 Task: In the  document research Insert page numer 'on top of the page' change page color to  'Grey'Apply Page border, setting:  Box Style: two thin lines; Color: 'Black;' Width: 1/2  pt
Action: Mouse moved to (78, 18)
Screenshot: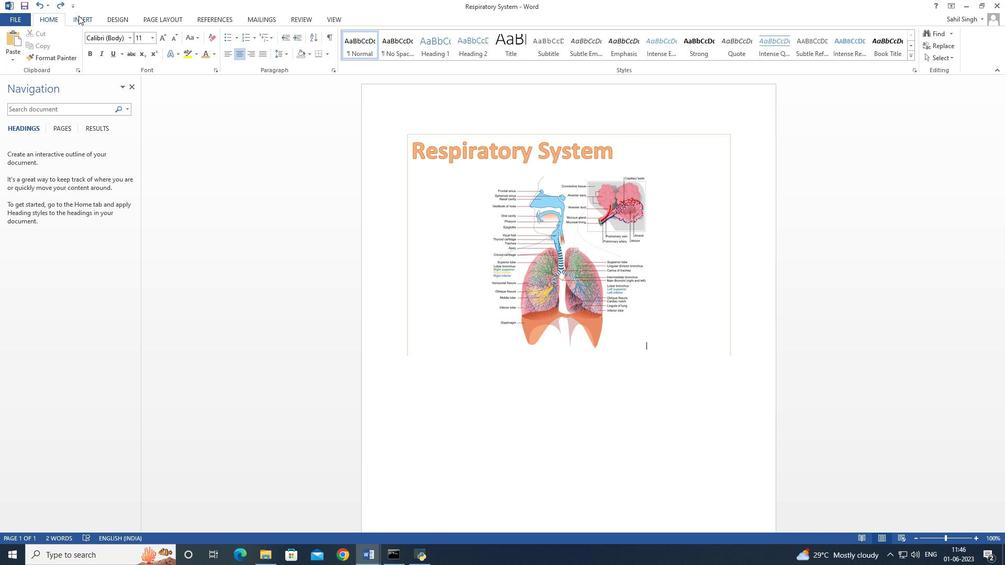 
Action: Mouse pressed left at (78, 18)
Screenshot: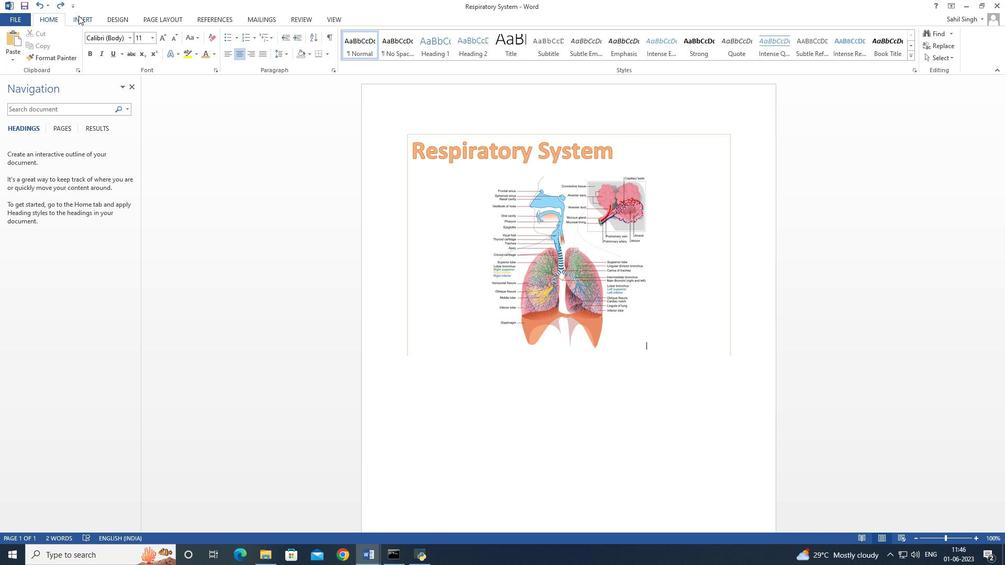 
Action: Mouse moved to (515, 61)
Screenshot: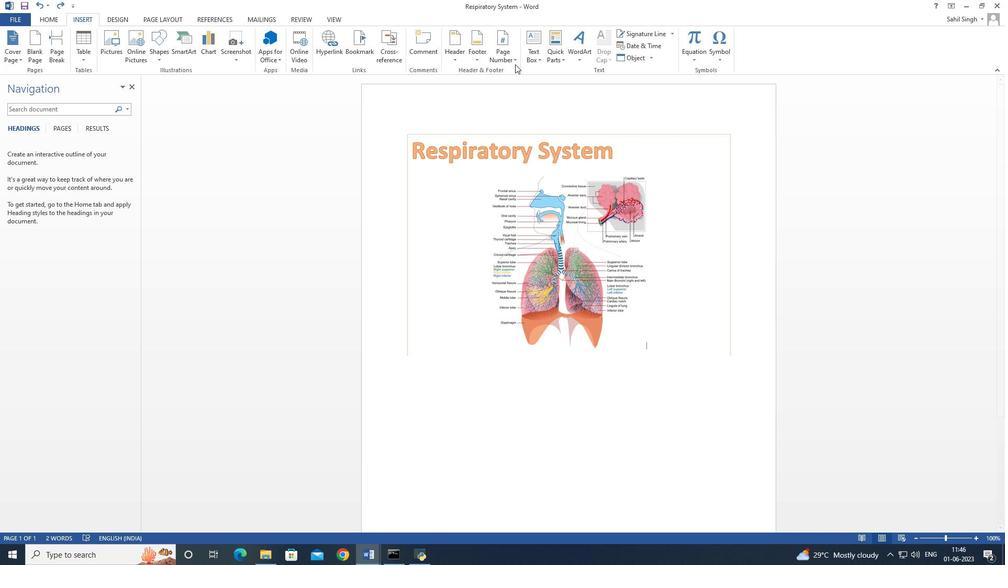 
Action: Mouse pressed left at (515, 61)
Screenshot: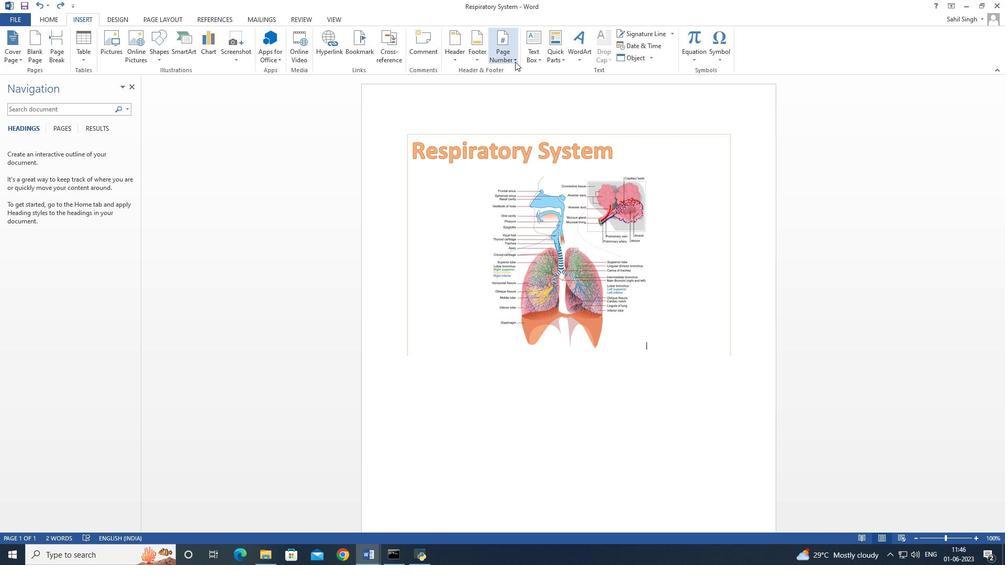 
Action: Mouse moved to (524, 68)
Screenshot: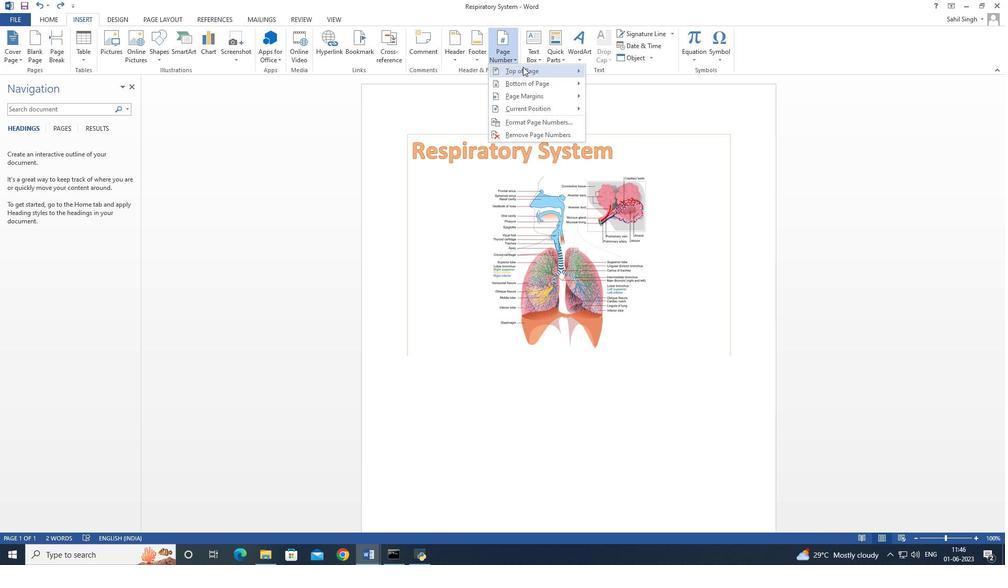 
Action: Mouse pressed left at (524, 68)
Screenshot: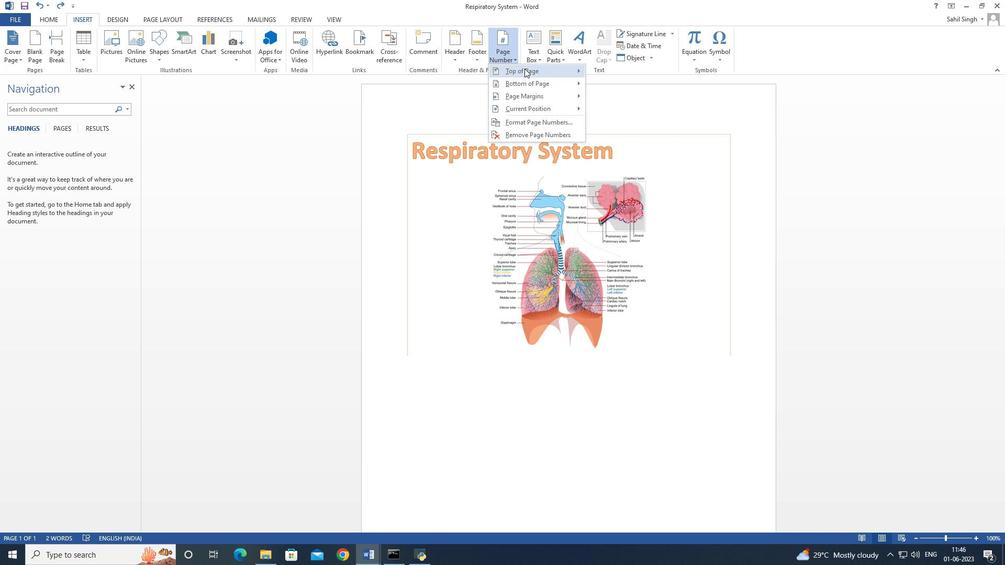 
Action: Mouse moved to (615, 100)
Screenshot: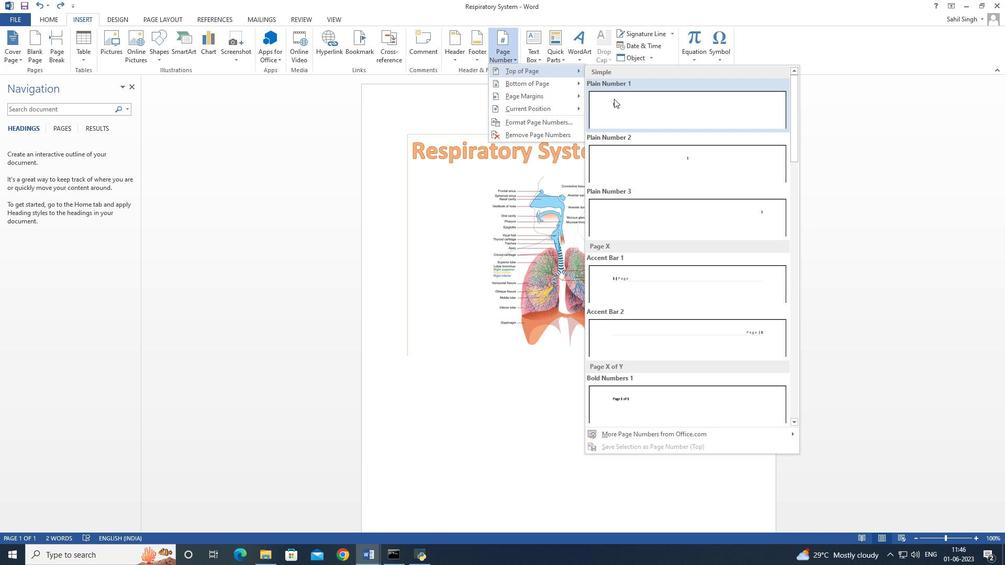
Action: Mouse pressed left at (615, 100)
Screenshot: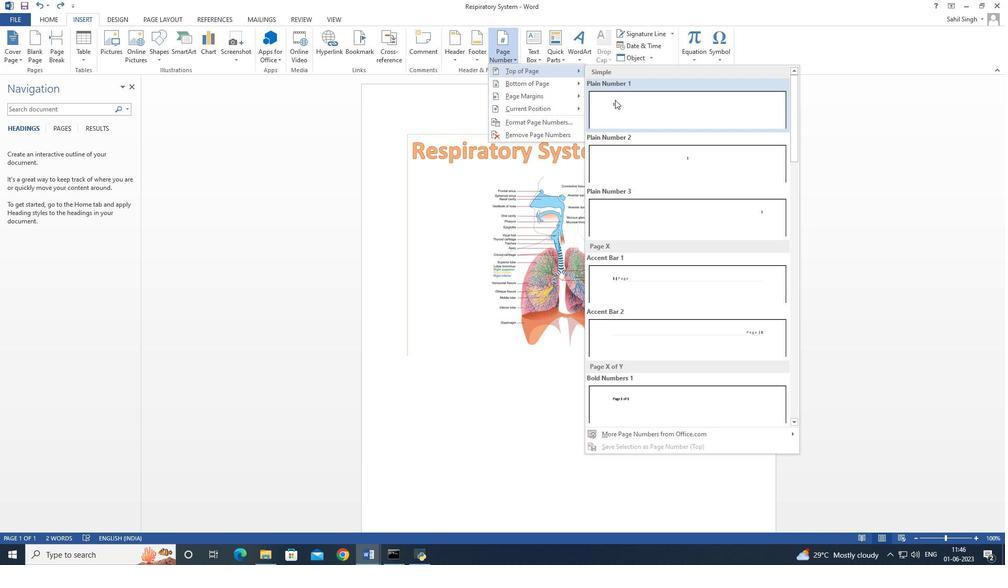 
Action: Mouse moved to (562, 119)
Screenshot: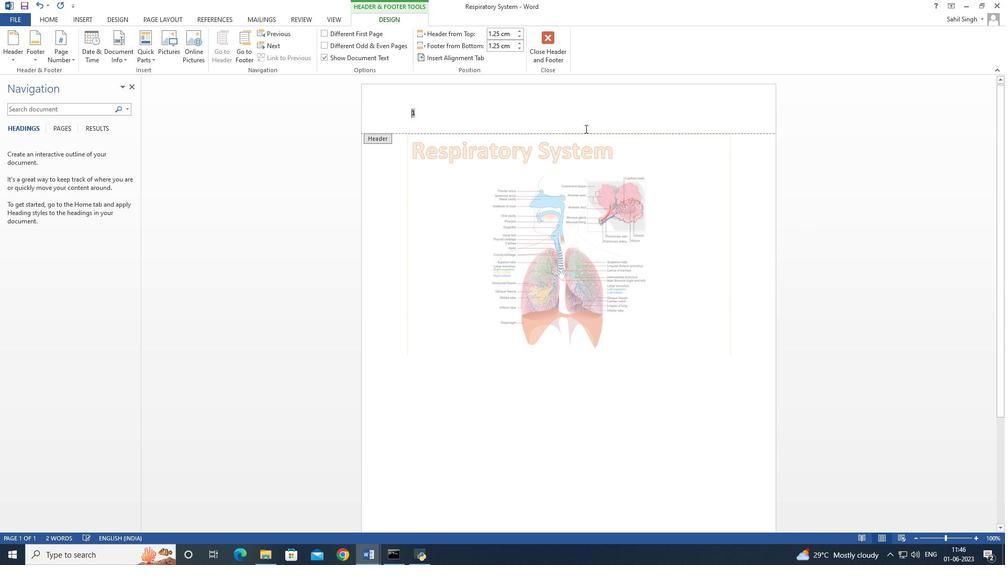 
Action: Mouse pressed left at (562, 119)
Screenshot: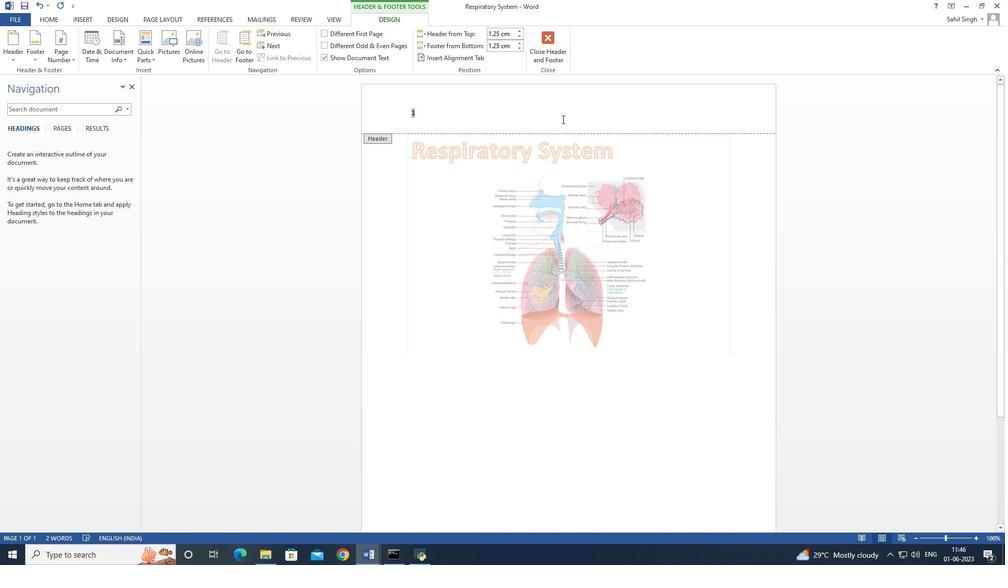 
Action: Mouse pressed left at (562, 119)
Screenshot: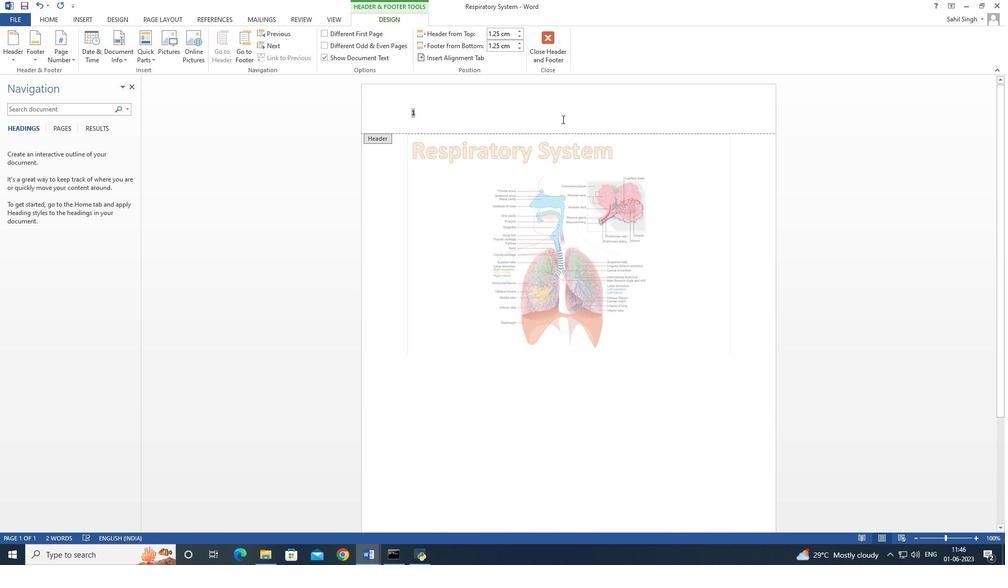 
Action: Mouse moved to (378, 237)
Screenshot: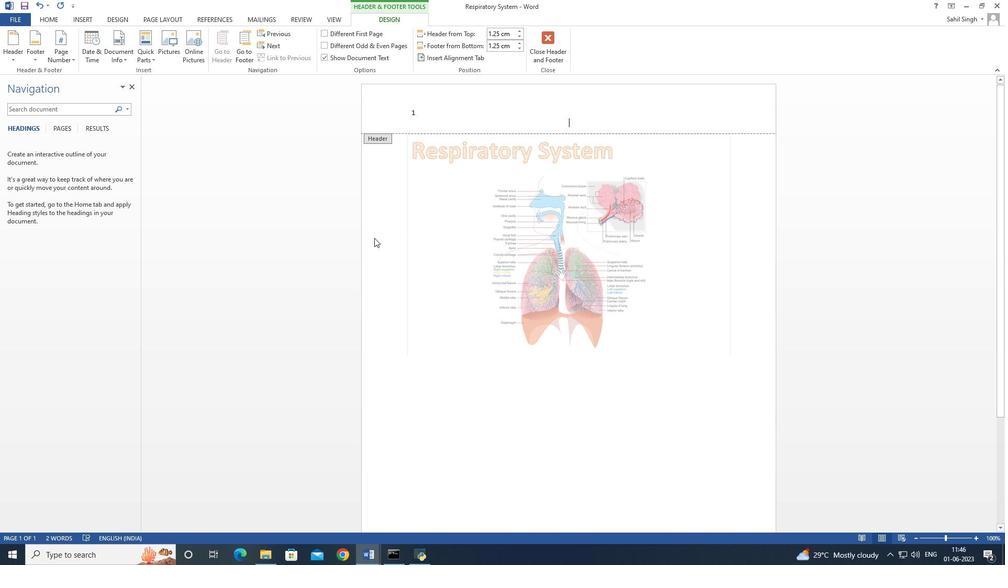 
Action: Mouse pressed left at (378, 237)
Screenshot: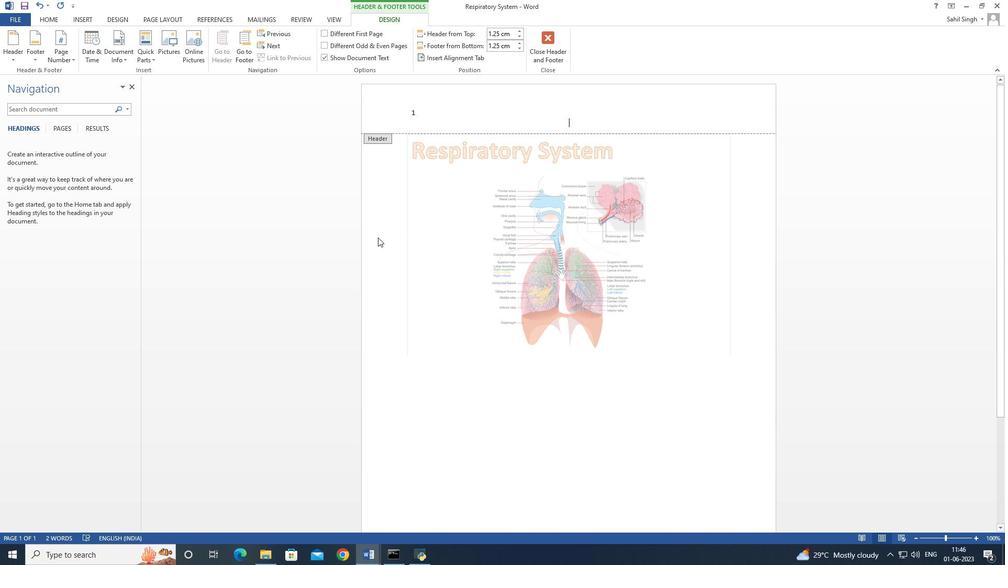 
Action: Mouse pressed left at (378, 237)
Screenshot: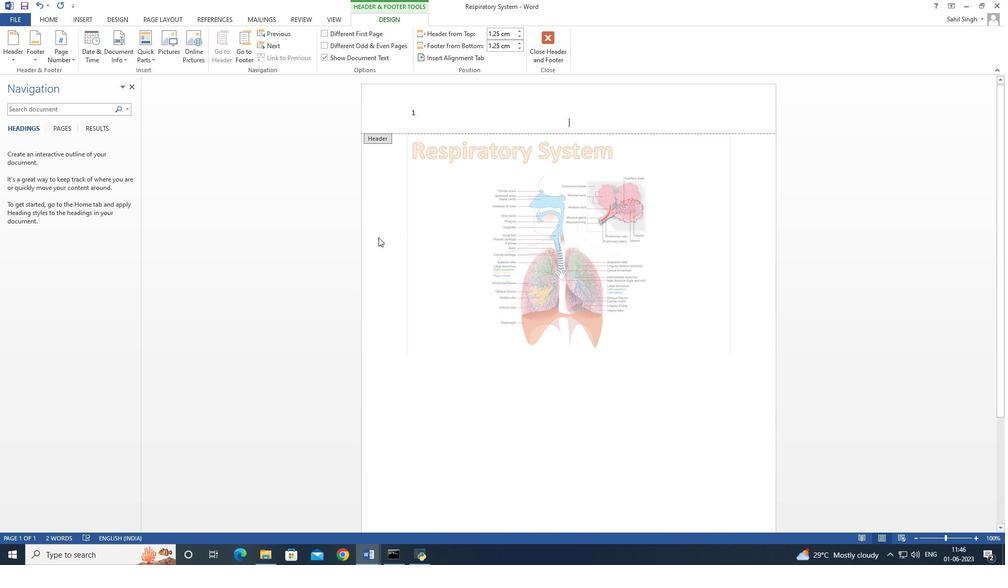 
Action: Mouse moved to (119, 16)
Screenshot: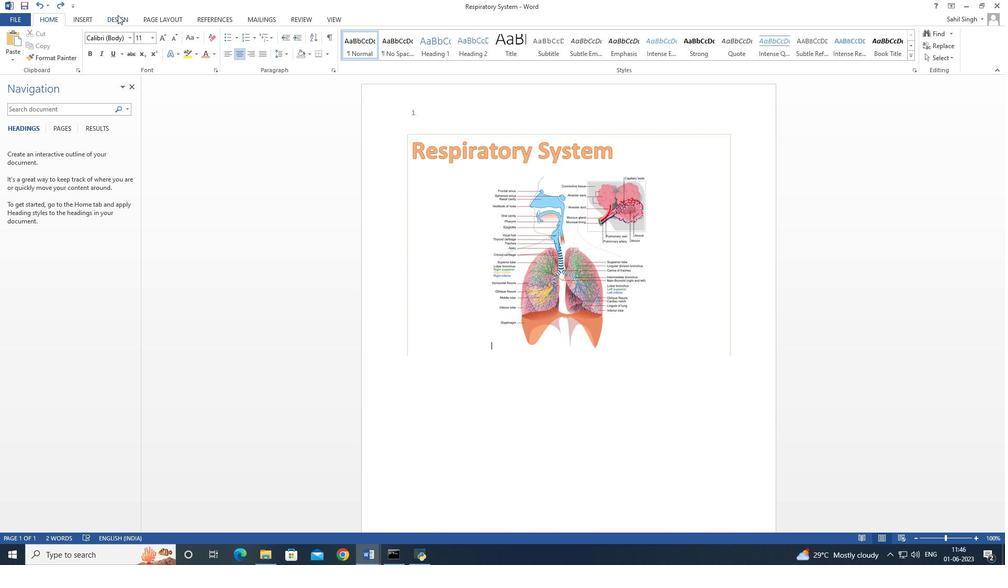 
Action: Mouse pressed left at (119, 16)
Screenshot: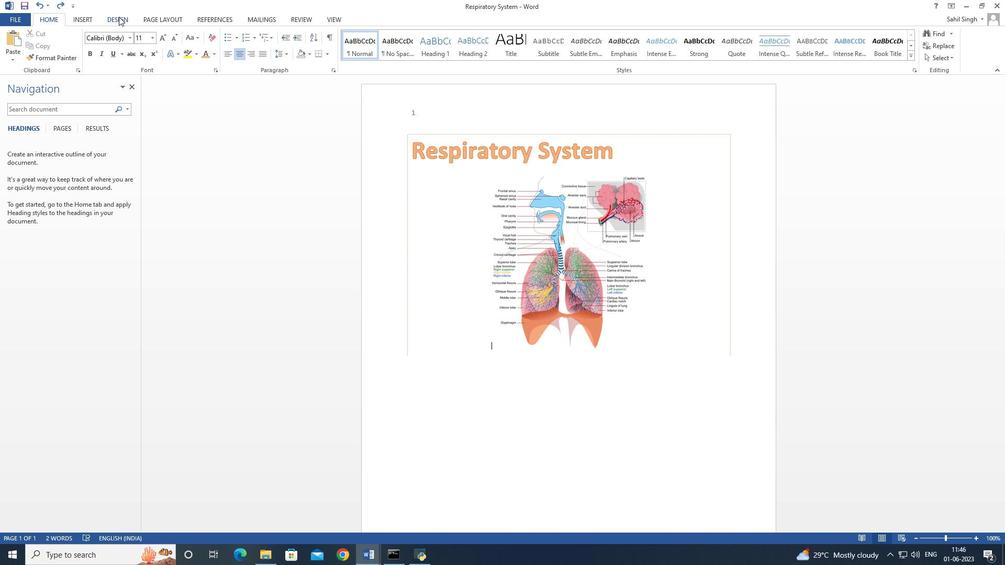 
Action: Mouse moved to (887, 58)
Screenshot: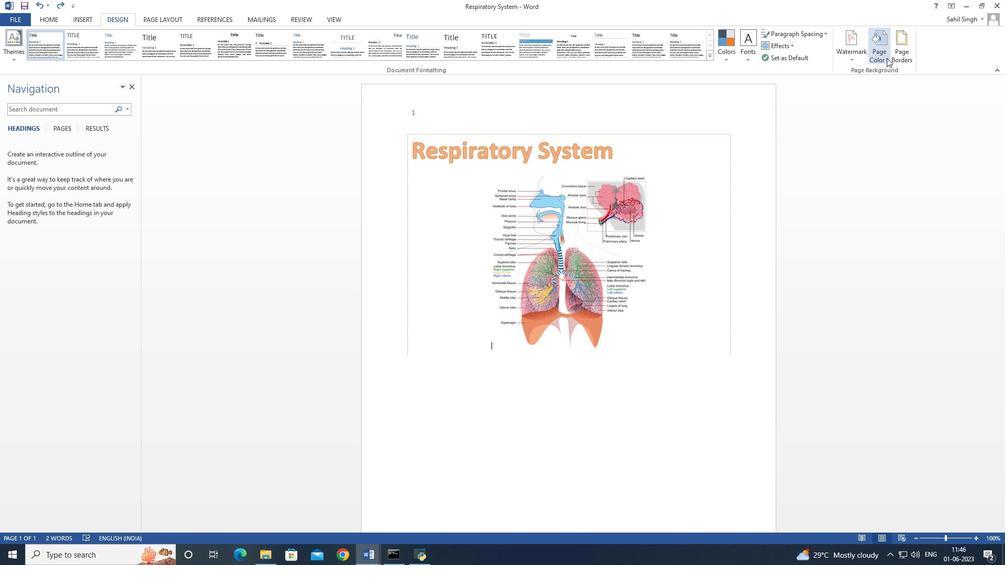 
Action: Mouse pressed left at (887, 58)
Screenshot: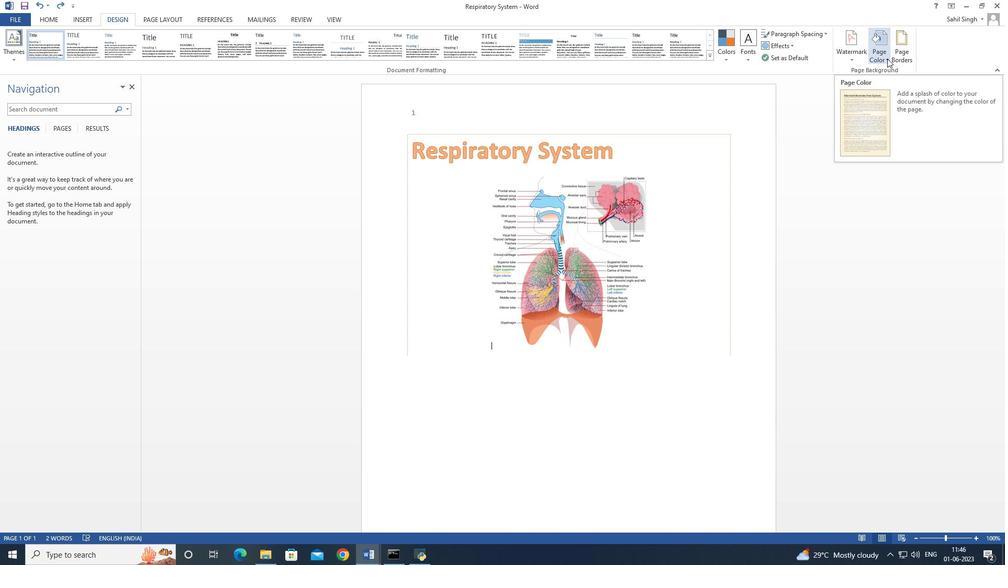 
Action: Mouse moved to (927, 111)
Screenshot: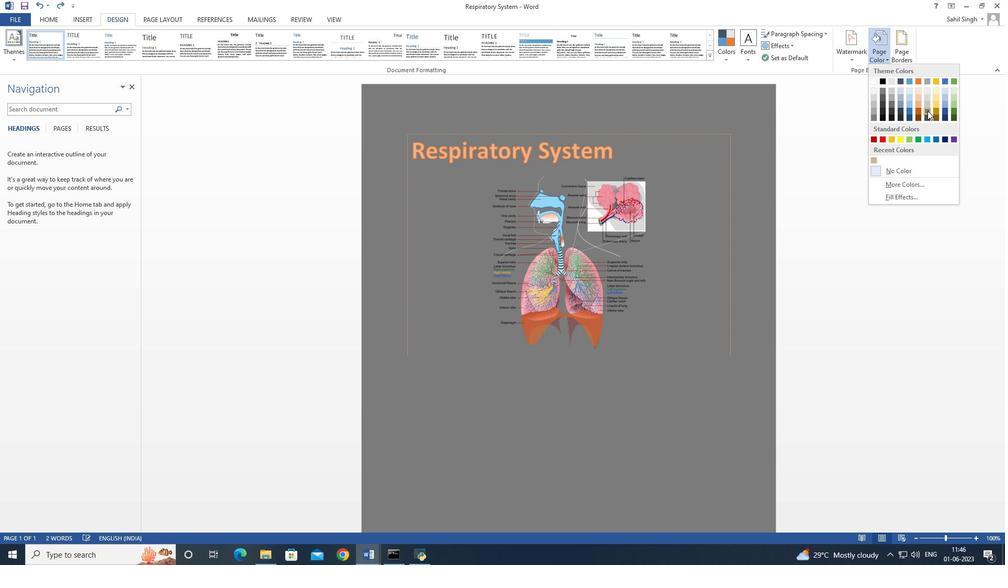 
Action: Mouse pressed left at (927, 111)
Screenshot: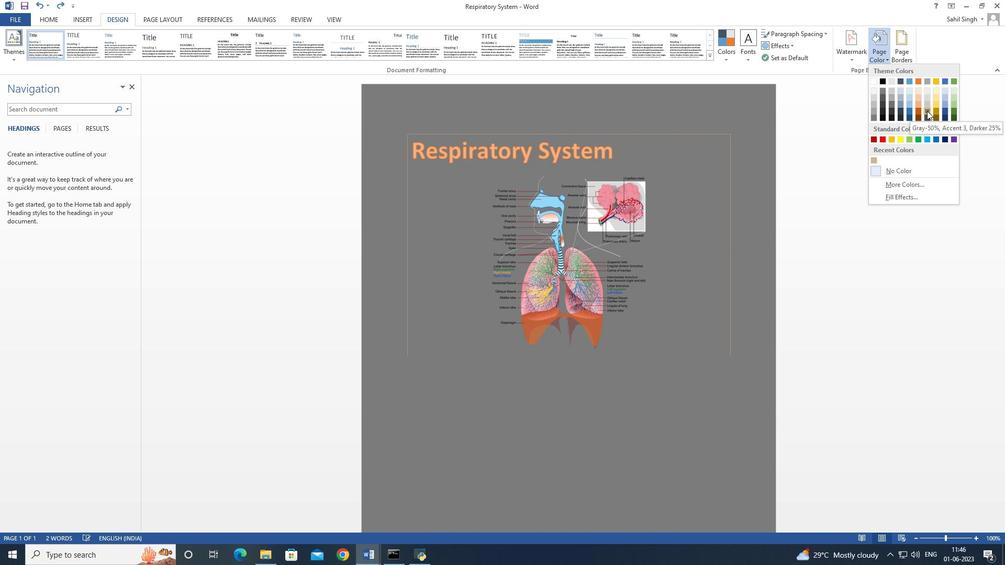 
Action: Mouse moved to (906, 59)
Screenshot: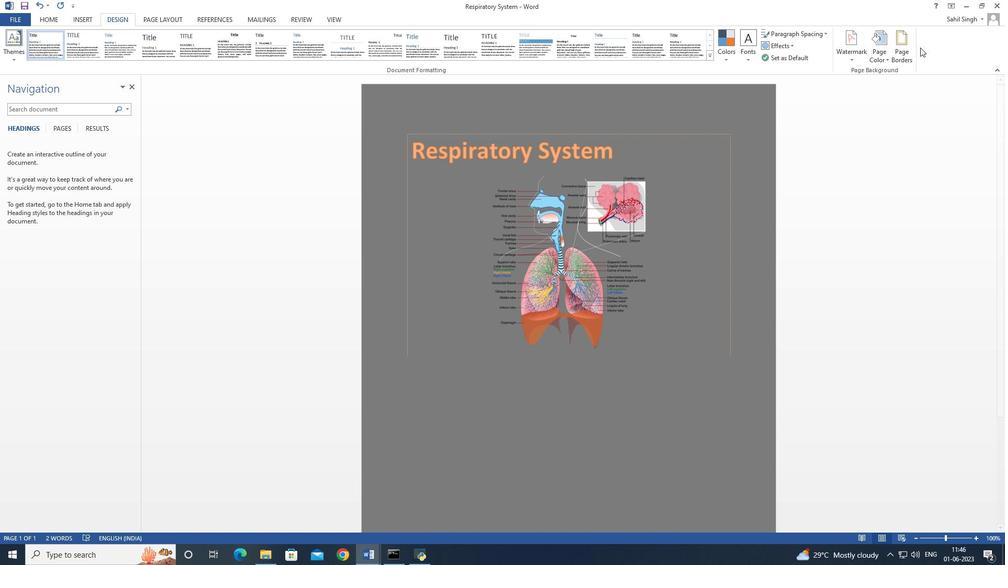 
Action: Mouse pressed left at (906, 59)
Screenshot: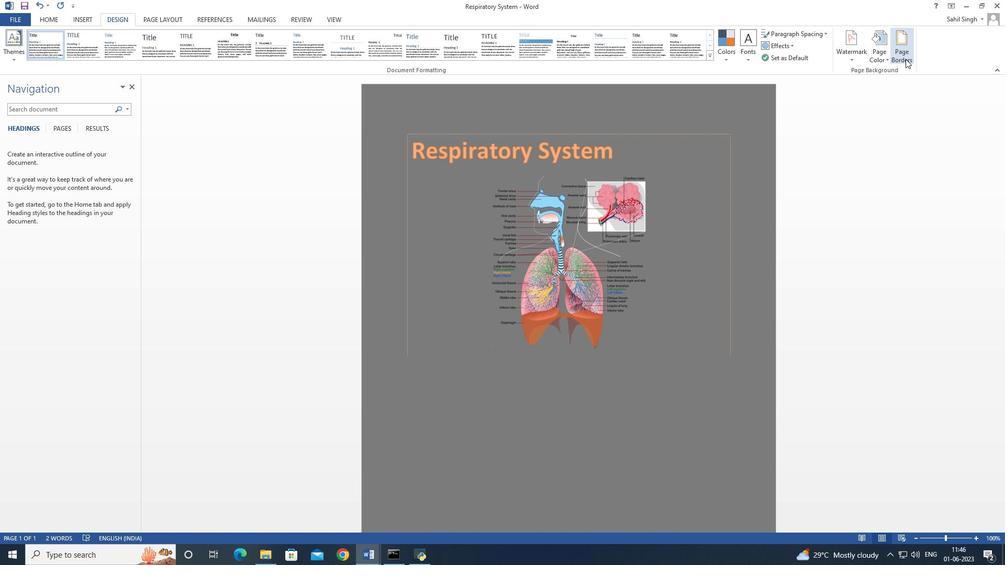 
Action: Mouse moved to (386, 236)
Screenshot: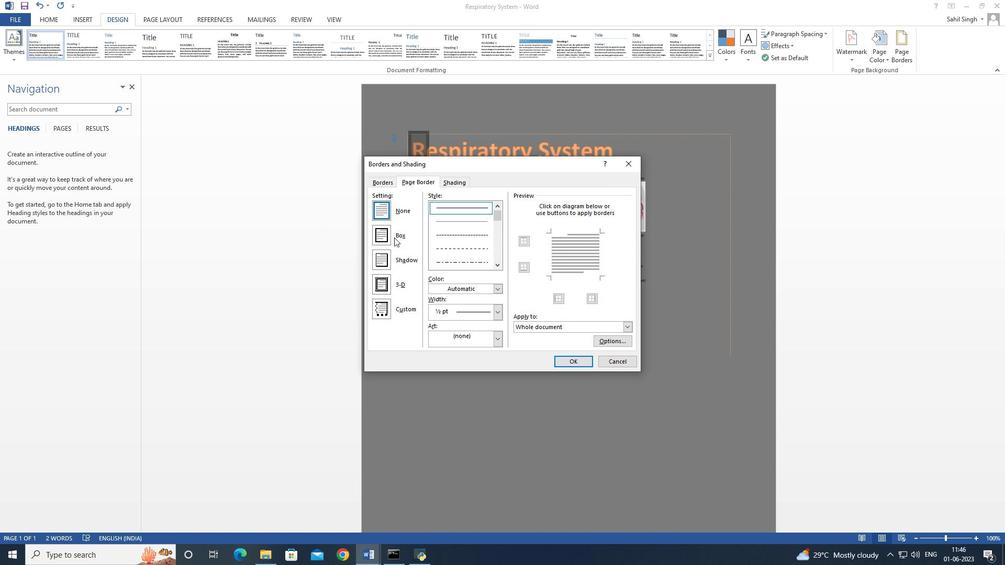 
Action: Mouse pressed left at (386, 236)
Screenshot: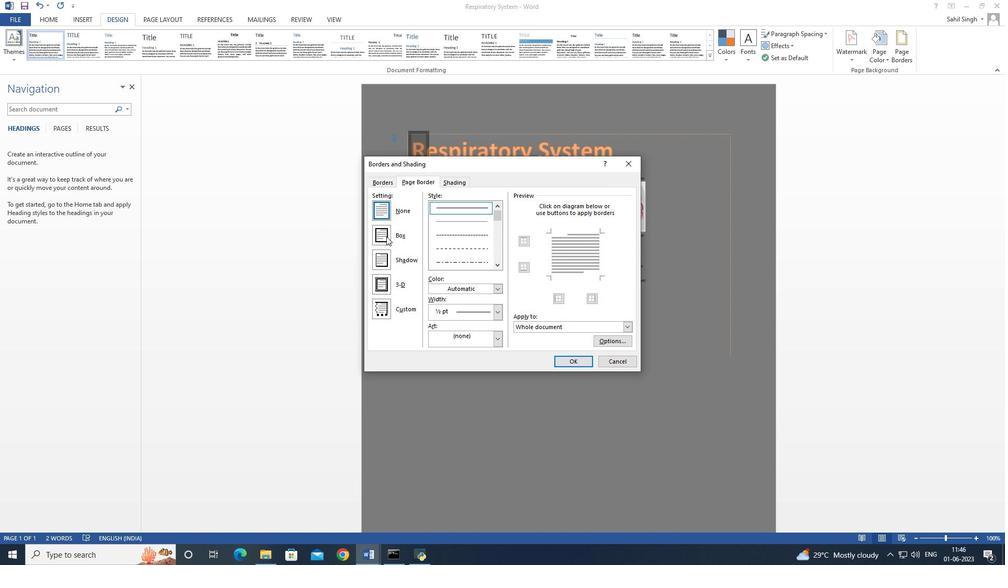 
Action: Mouse moved to (497, 244)
Screenshot: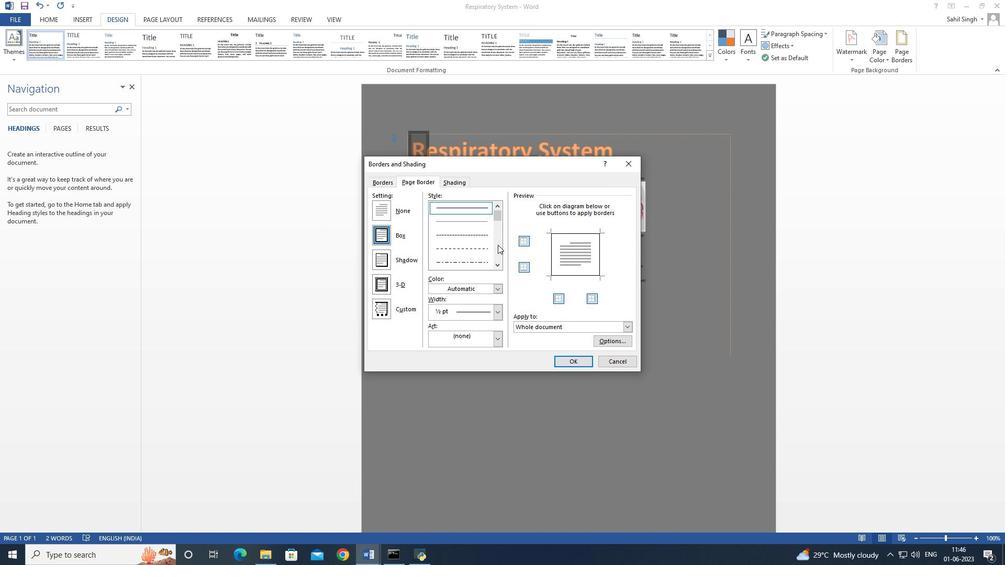 
Action: Mouse scrolled (497, 244) with delta (0, 0)
Screenshot: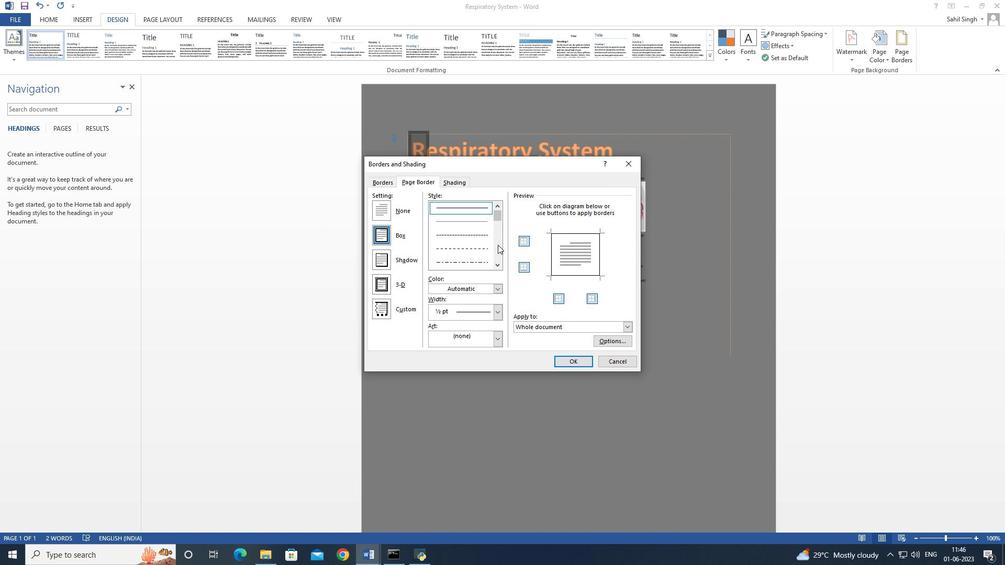 
Action: Mouse scrolled (497, 244) with delta (0, 0)
Screenshot: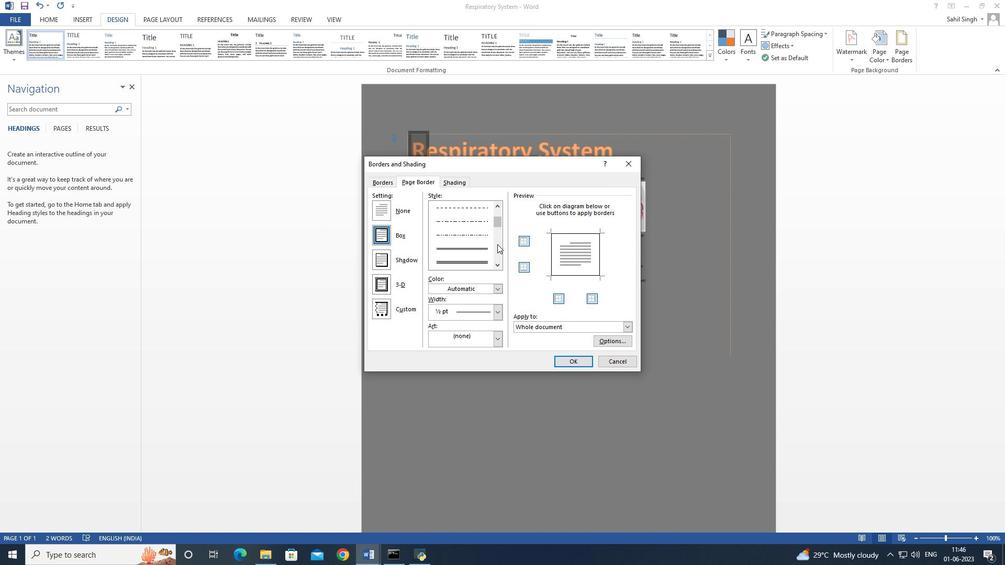 
Action: Mouse moved to (481, 207)
Screenshot: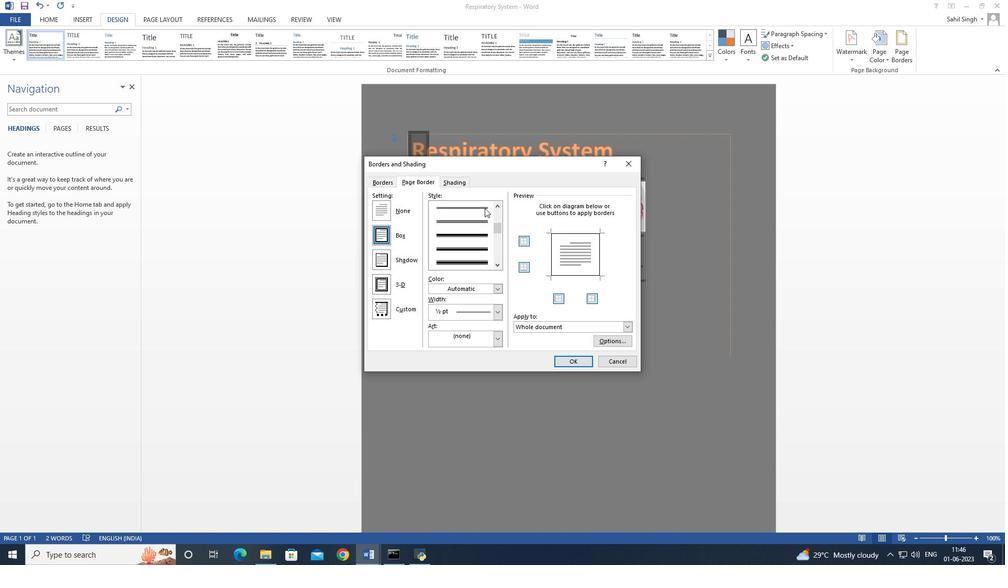 
Action: Mouse pressed left at (481, 207)
Screenshot: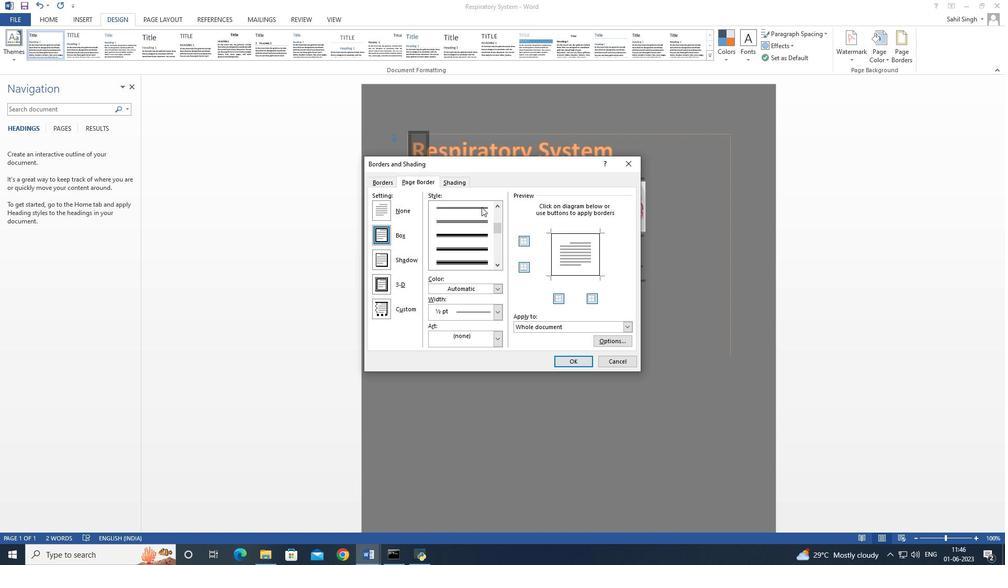 
Action: Mouse moved to (495, 290)
Screenshot: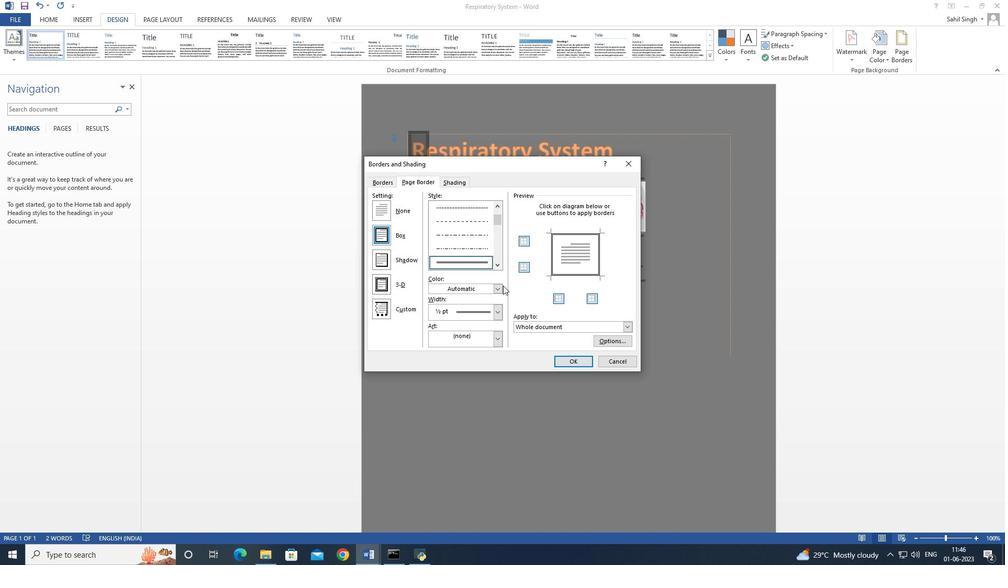 
Action: Mouse pressed left at (495, 290)
Screenshot: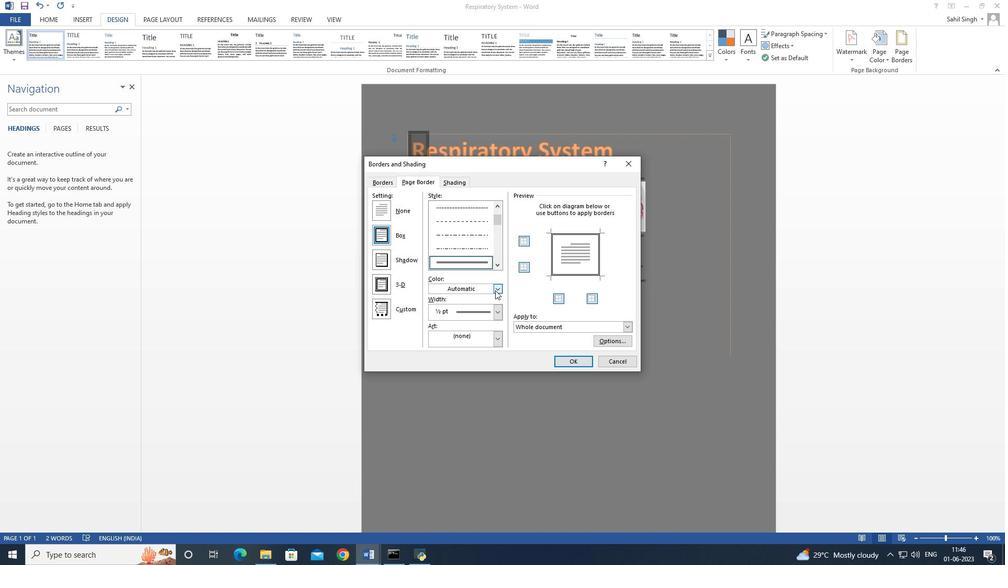 
Action: Mouse moved to (443, 322)
Screenshot: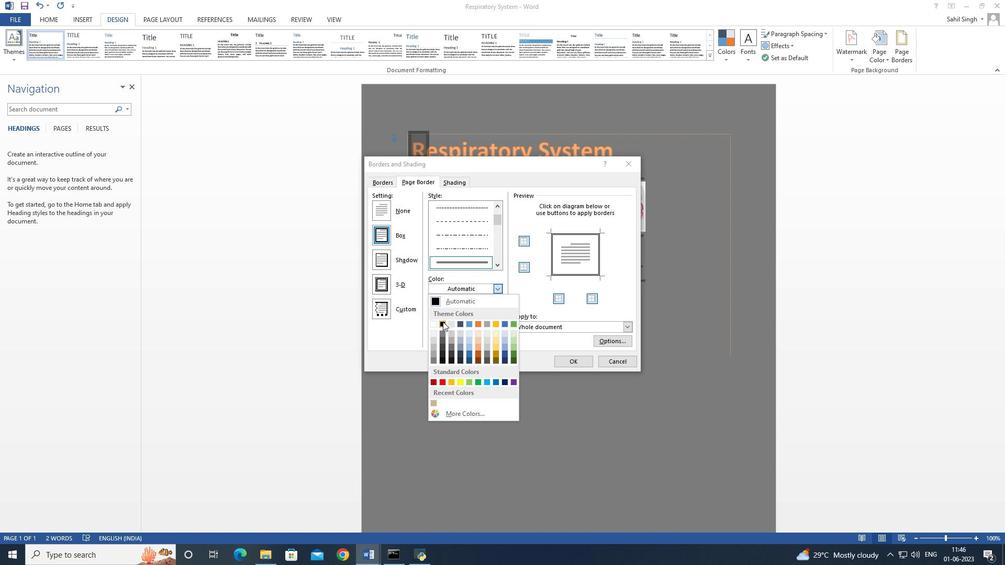 
Action: Mouse pressed left at (443, 322)
Screenshot: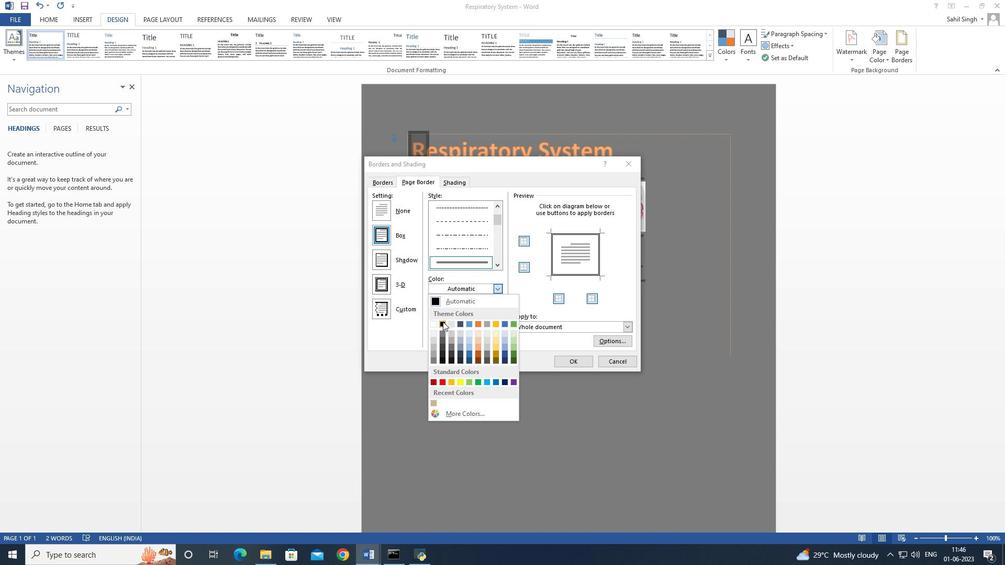
Action: Mouse moved to (497, 312)
Screenshot: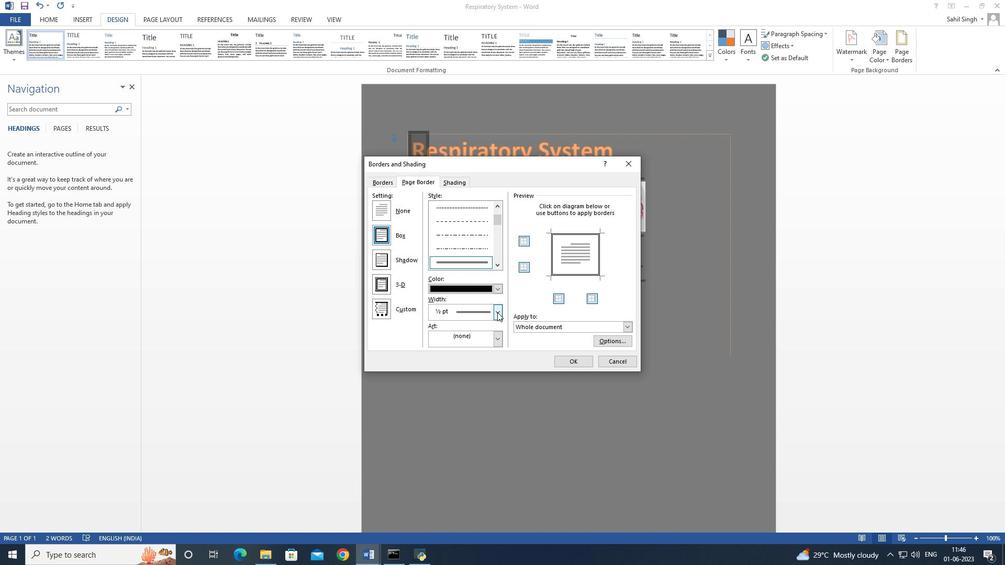 
Action: Mouse pressed left at (497, 312)
Screenshot: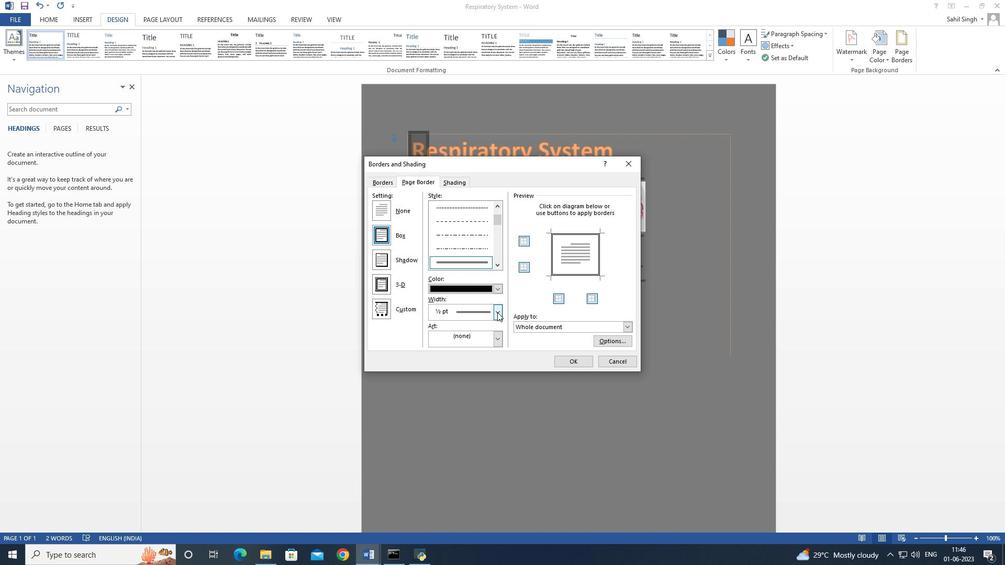 
Action: Mouse moved to (477, 323)
Screenshot: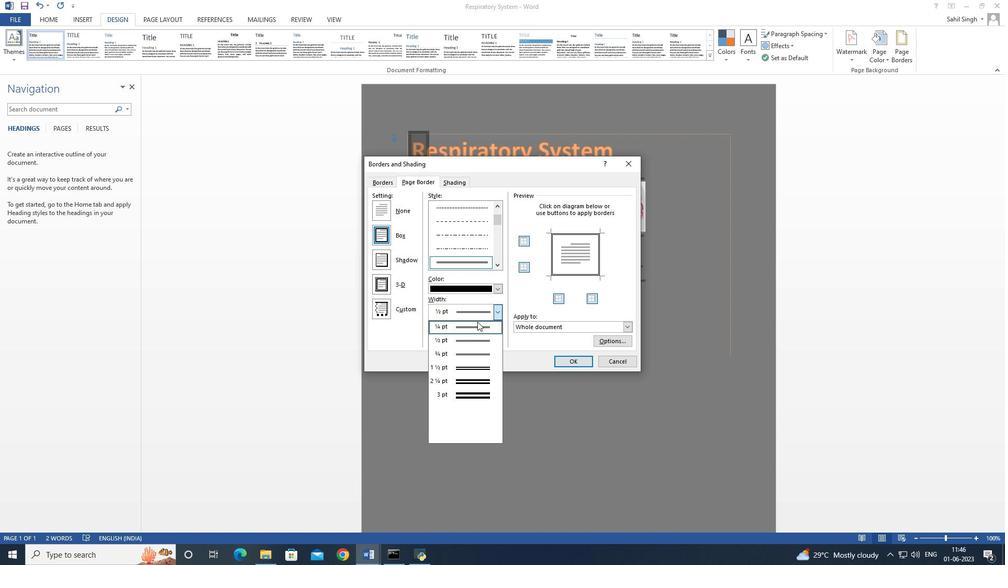
Action: Mouse pressed left at (477, 323)
Screenshot: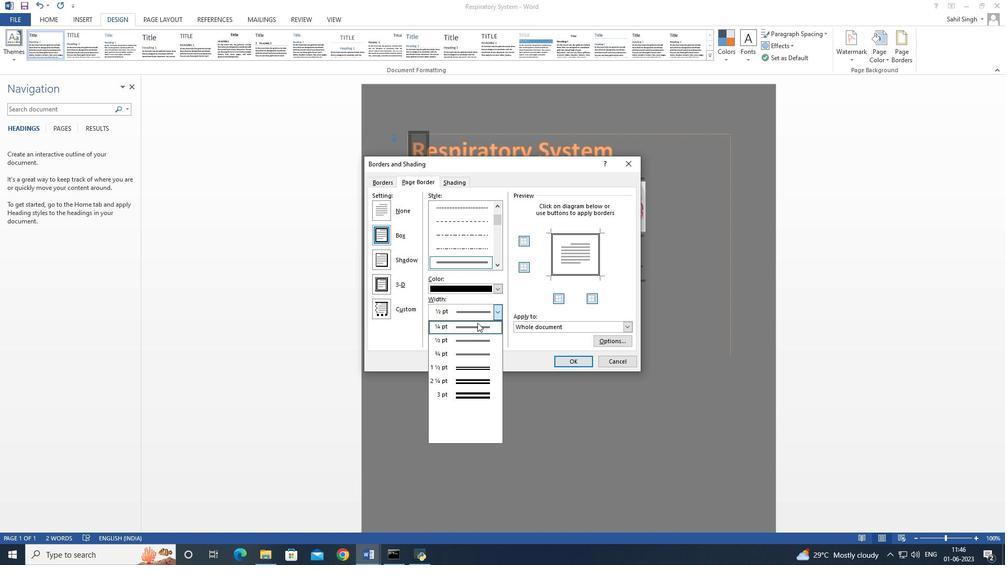 
Action: Mouse moved to (497, 311)
Screenshot: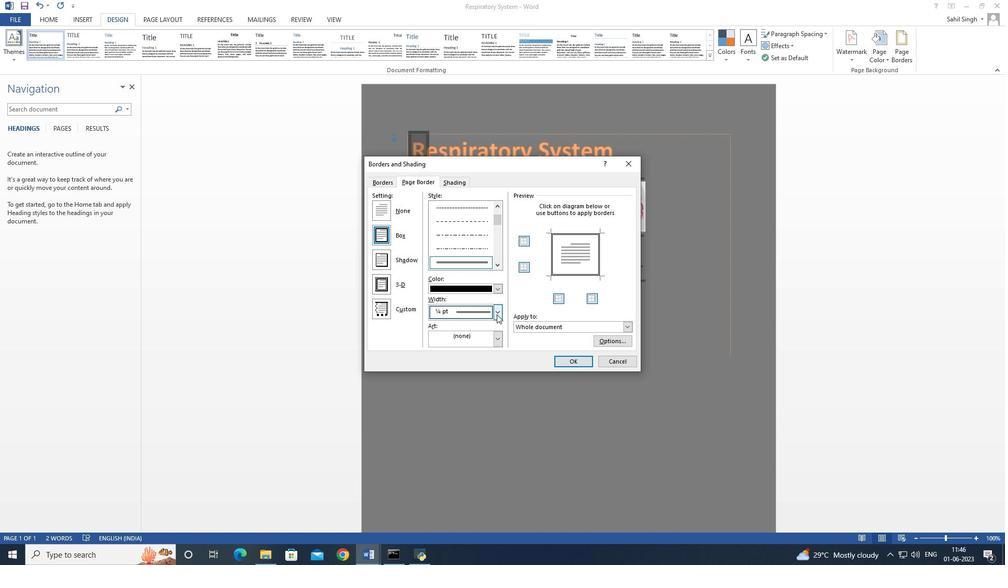 
Action: Mouse pressed left at (497, 311)
Screenshot: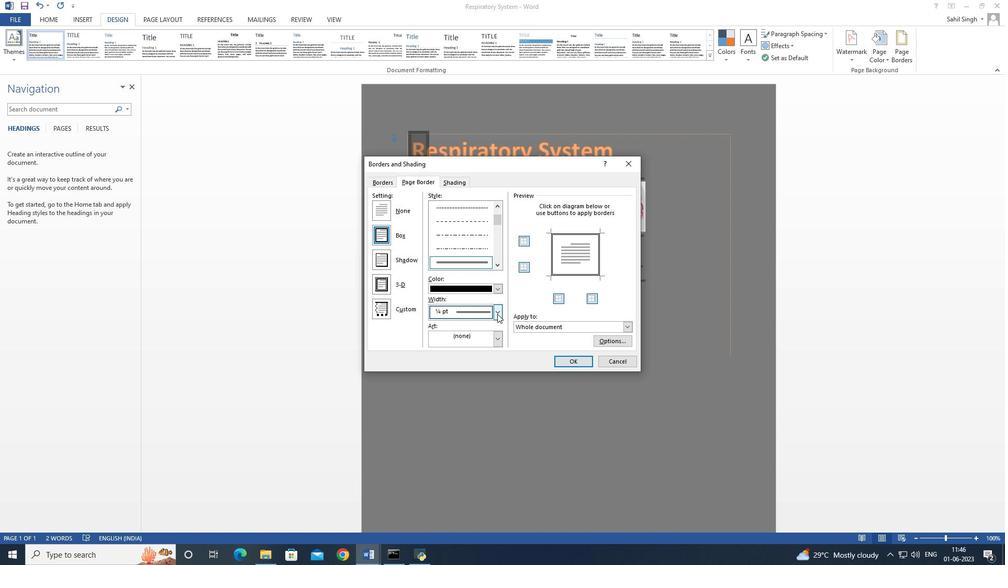 
Action: Mouse moved to (471, 337)
Screenshot: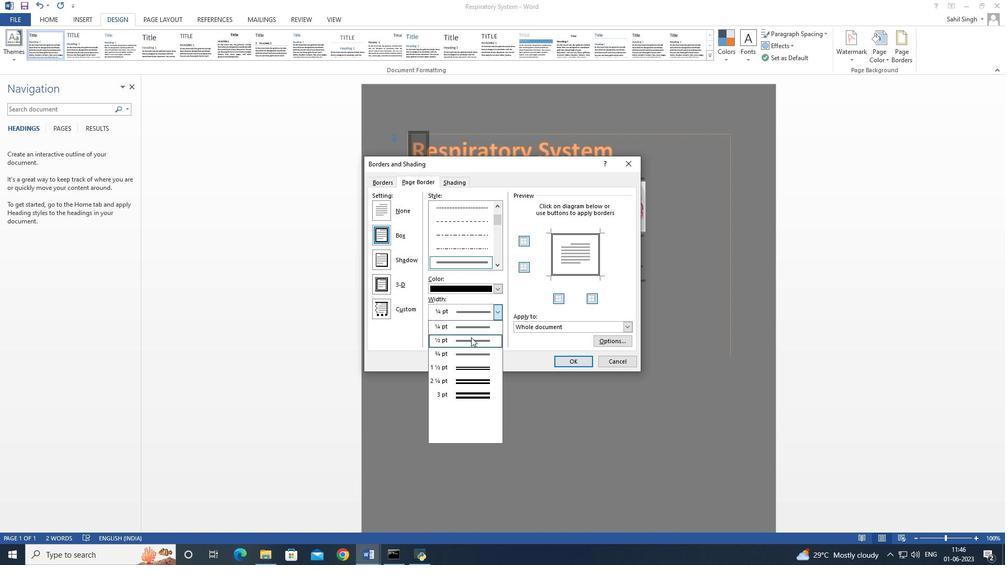 
Action: Mouse pressed left at (471, 337)
Screenshot: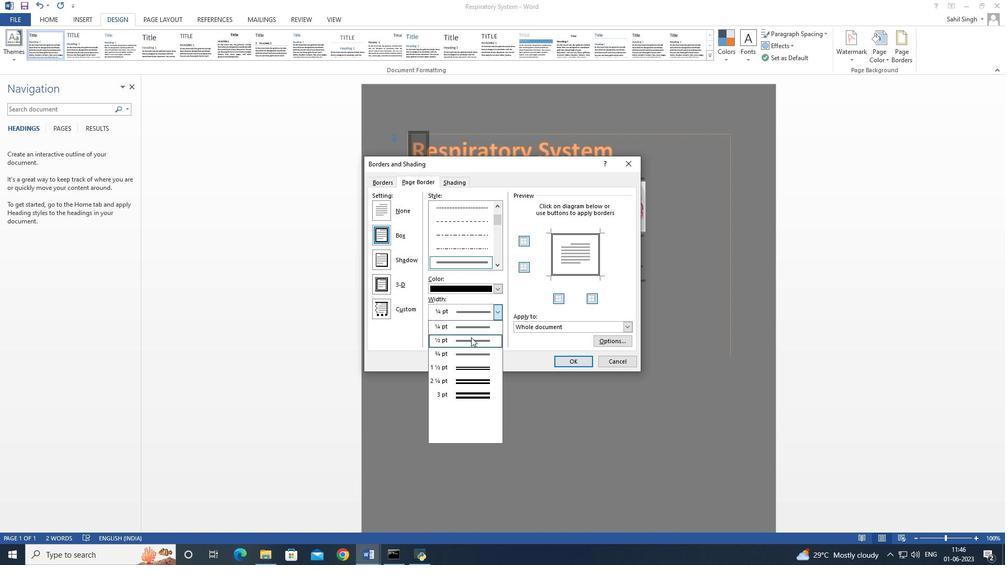 
Action: Mouse moved to (573, 359)
Screenshot: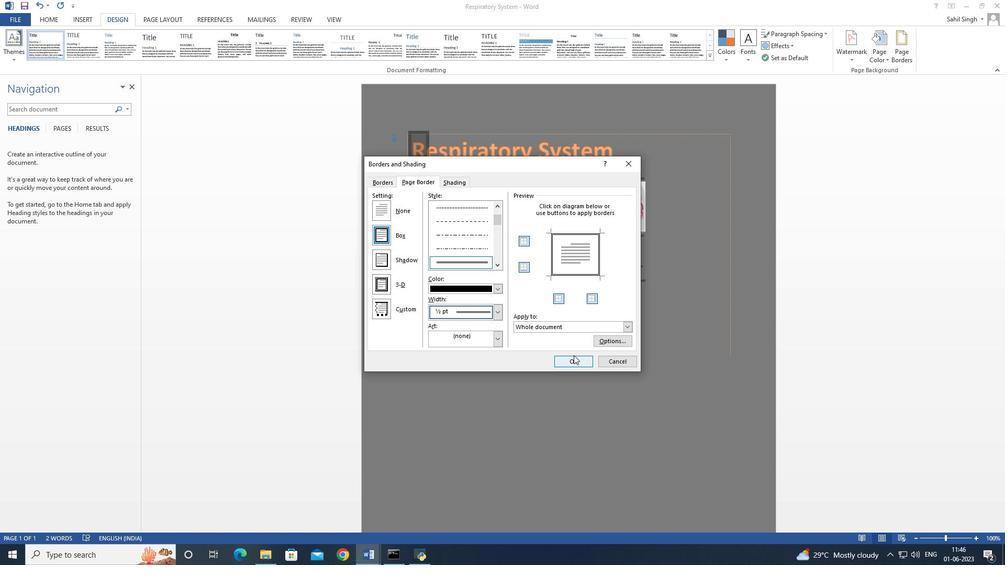 
Action: Mouse pressed left at (573, 359)
Screenshot: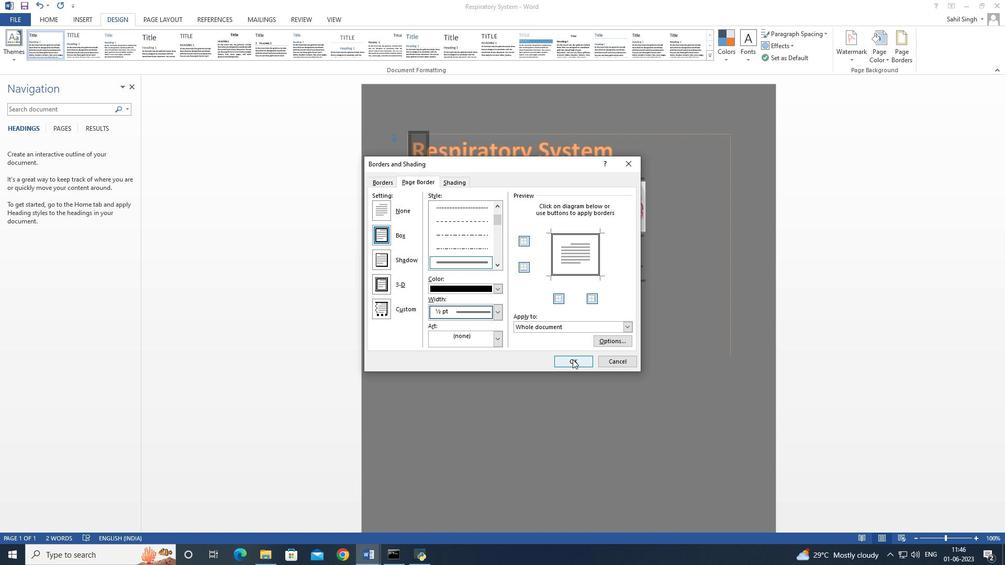 
Action: Mouse moved to (522, 345)
Screenshot: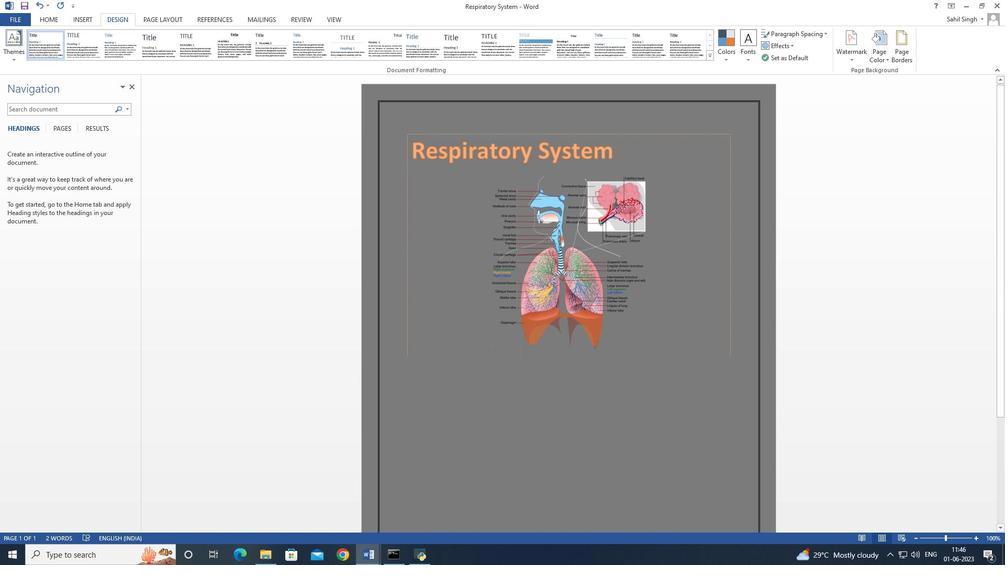 
Action: Mouse scrolled (522, 345) with delta (0, 0)
Screenshot: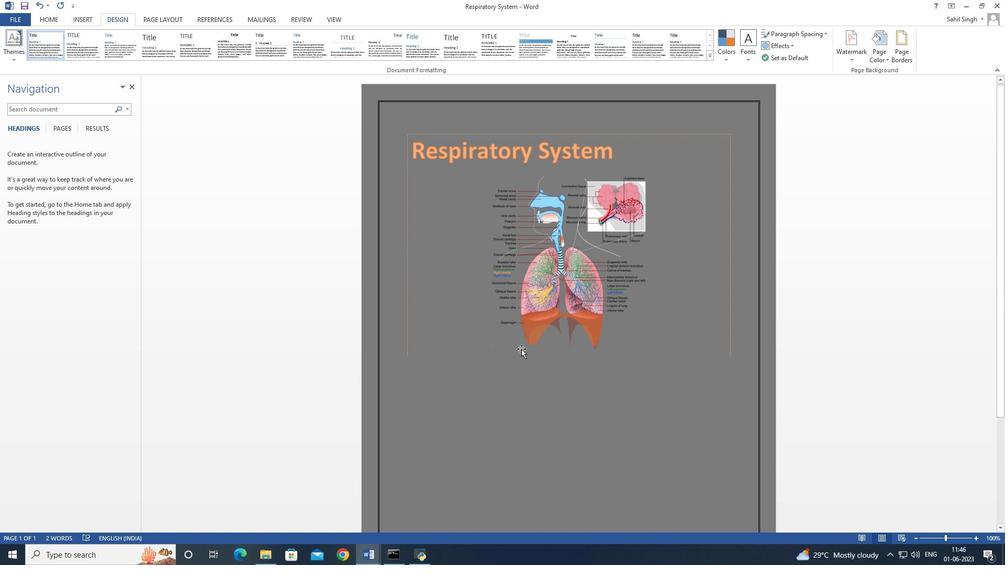 
Action: Mouse moved to (522, 343)
Screenshot: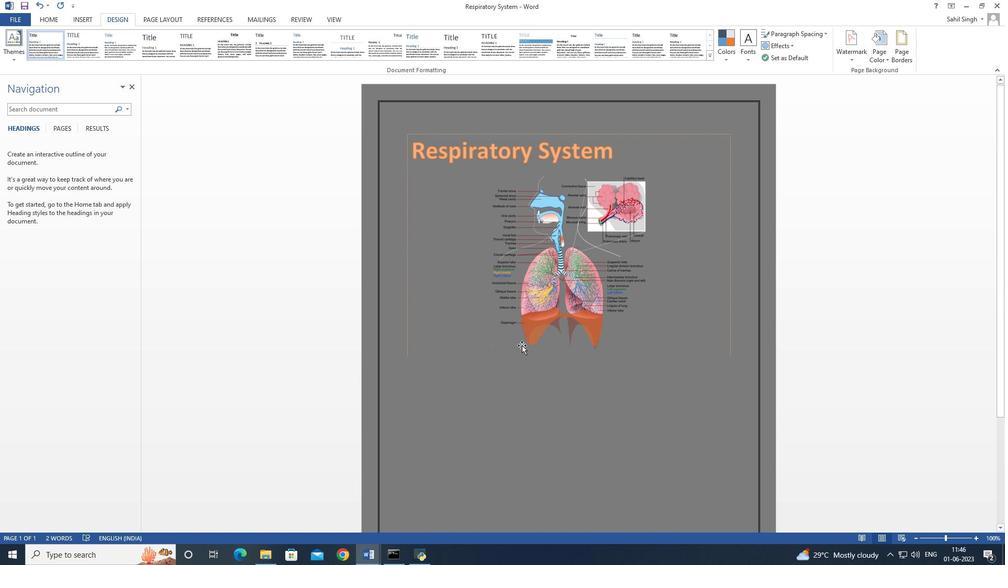 
Action: Mouse scrolled (522, 343) with delta (0, 0)
Screenshot: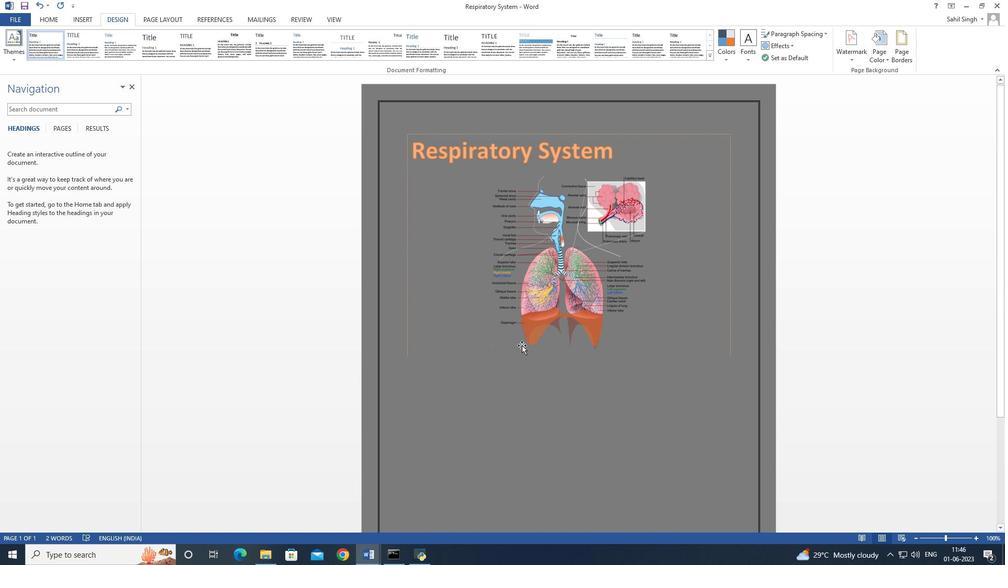 
Action: Mouse moved to (522, 343)
Screenshot: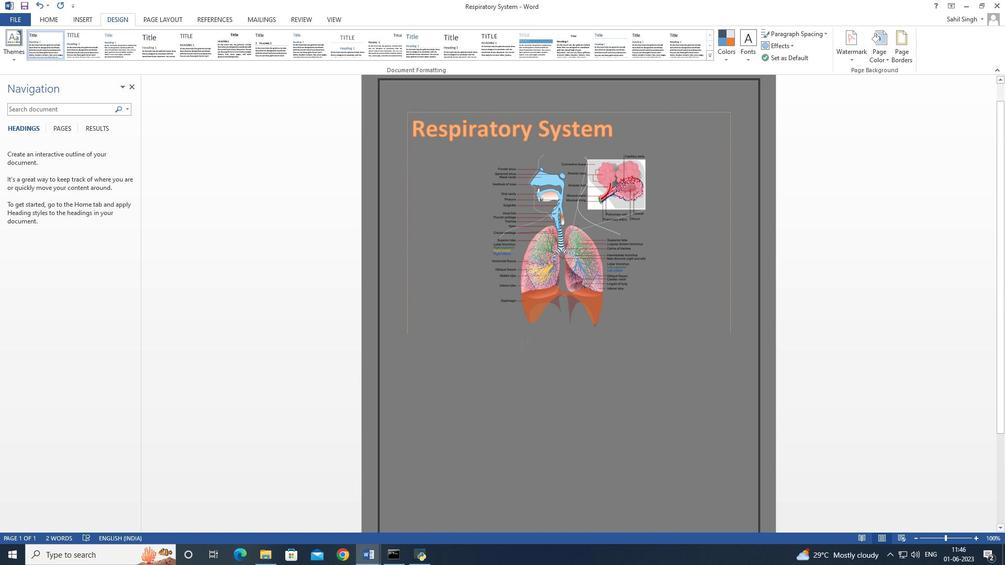 
